 Task: Change the permissions so that all members of my organization can create, edit, and delete workflows.
Action: Mouse moved to (1019, 83)
Screenshot: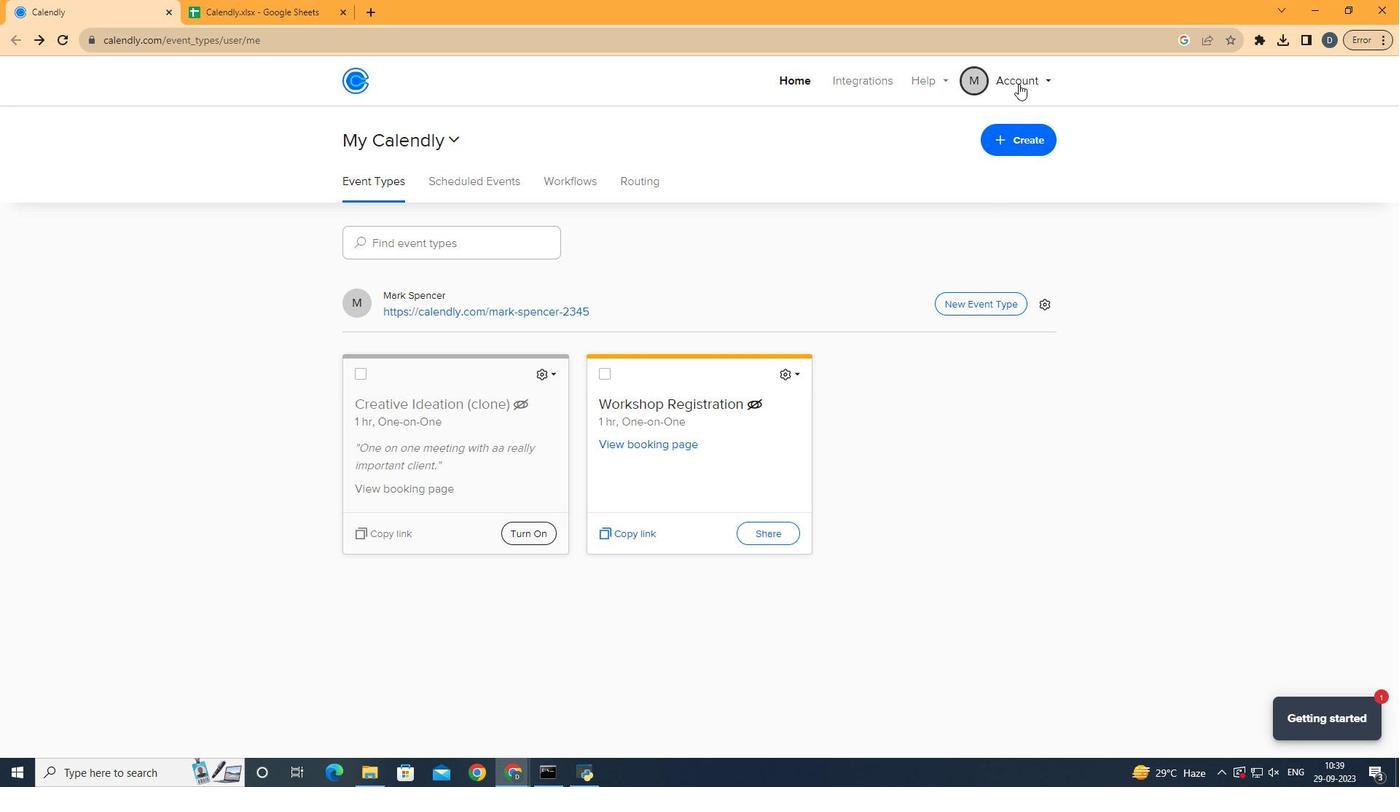 
Action: Mouse pressed left at (1019, 83)
Screenshot: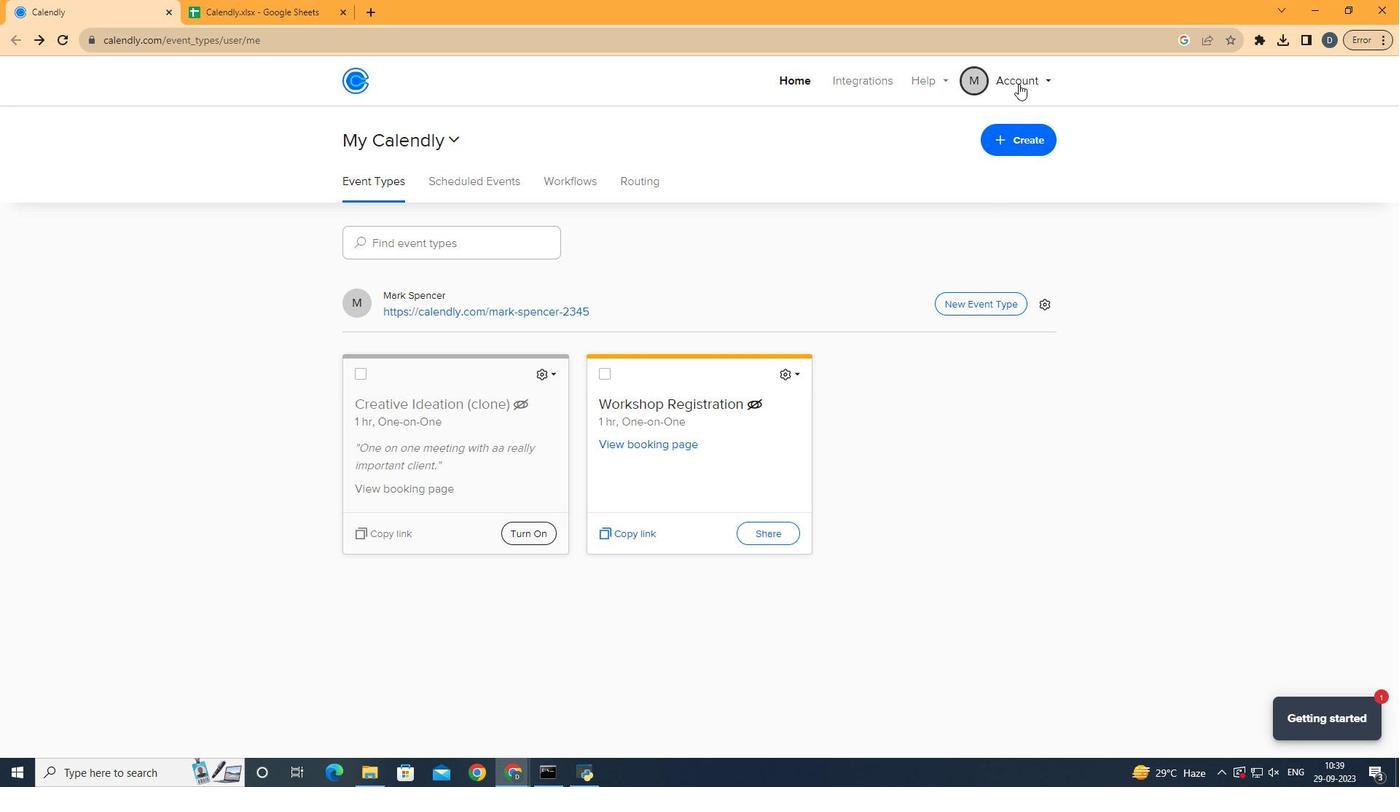 
Action: Mouse moved to (933, 284)
Screenshot: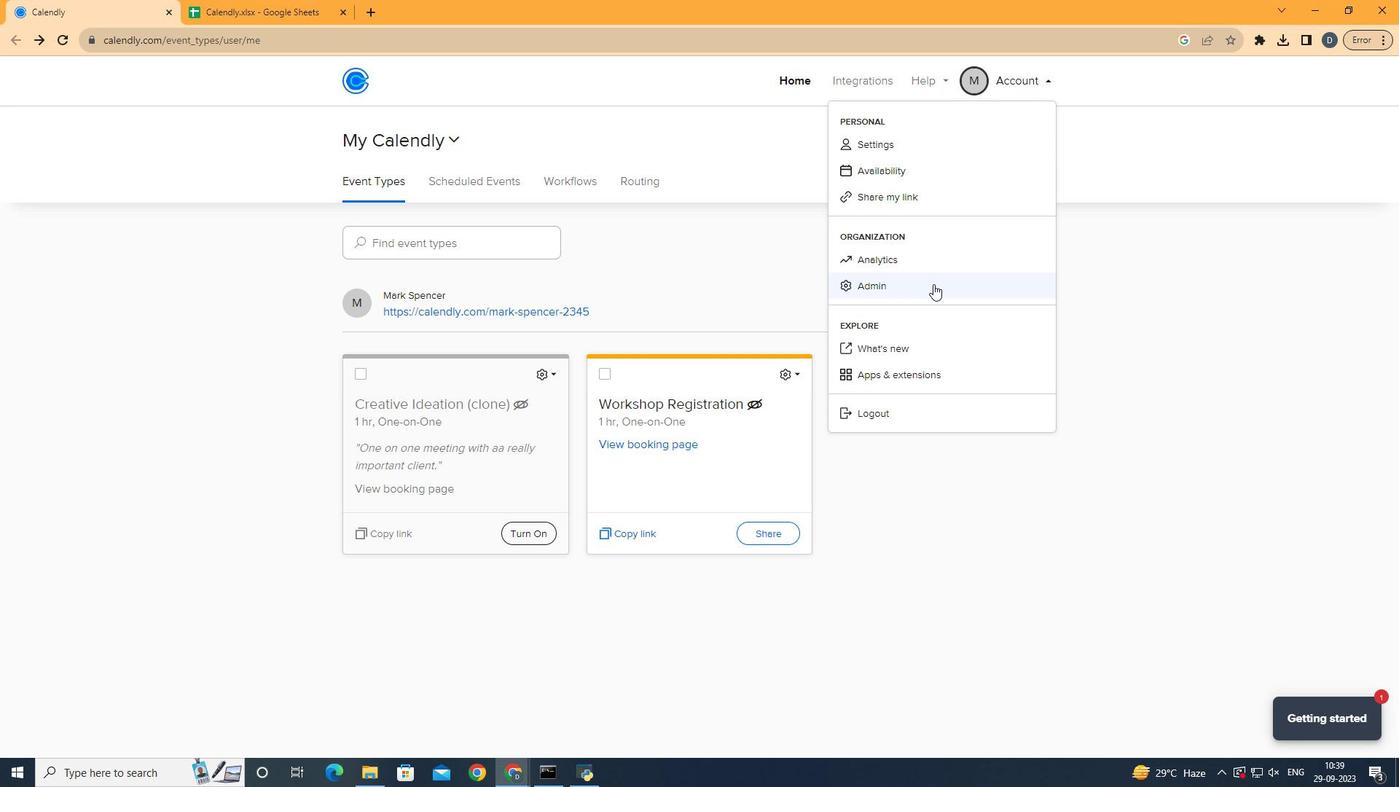 
Action: Mouse pressed left at (933, 284)
Screenshot: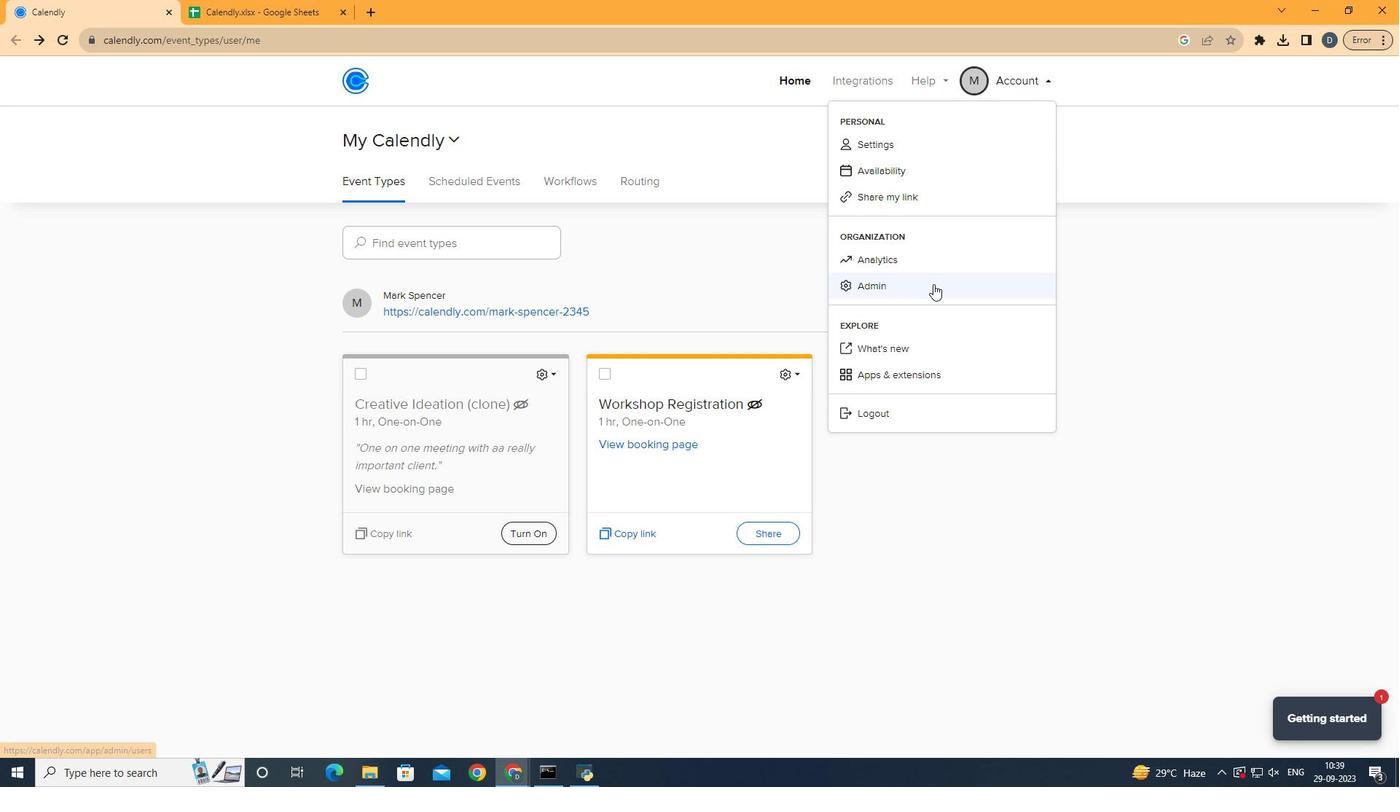 
Action: Mouse moved to (115, 373)
Screenshot: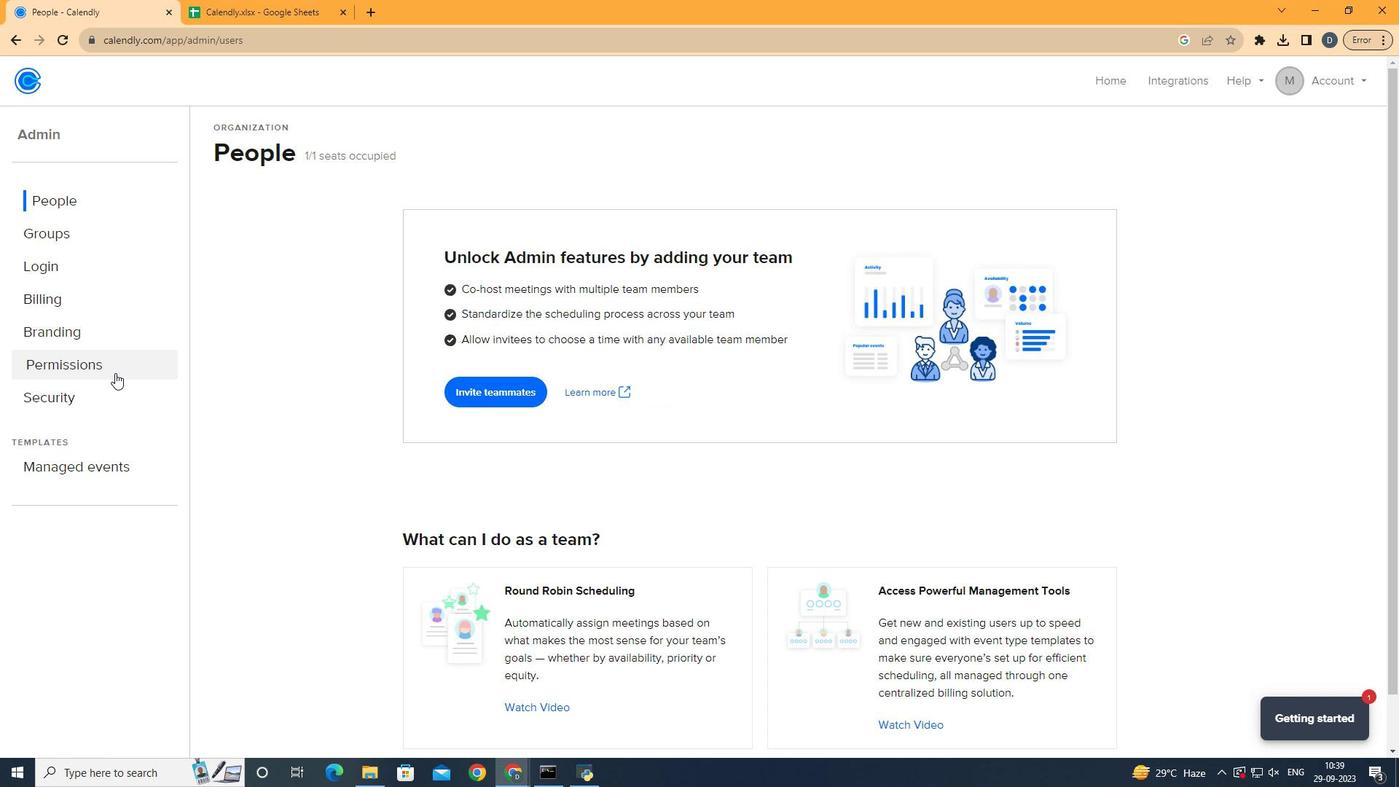 
Action: Mouse pressed left at (115, 373)
Screenshot: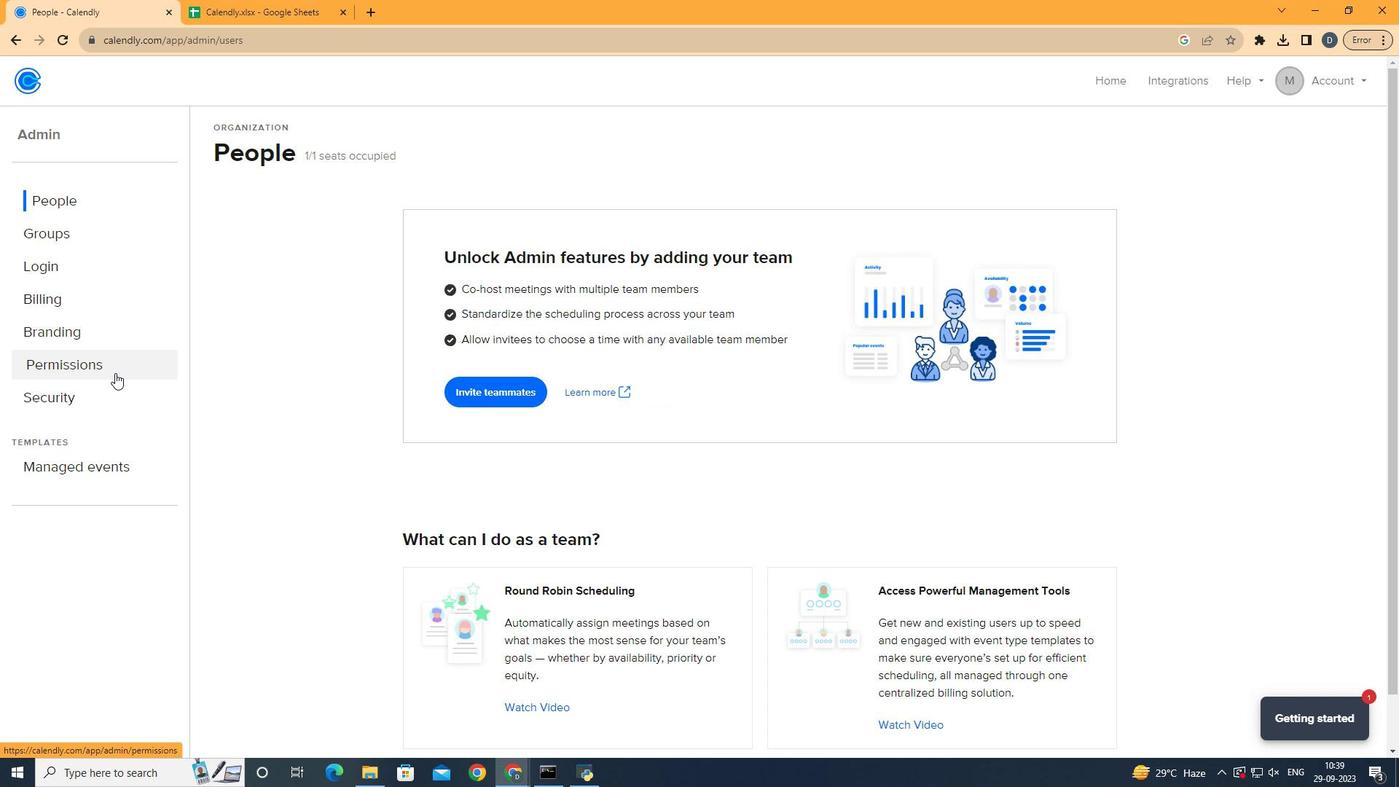 
Action: Mouse moved to (336, 181)
Screenshot: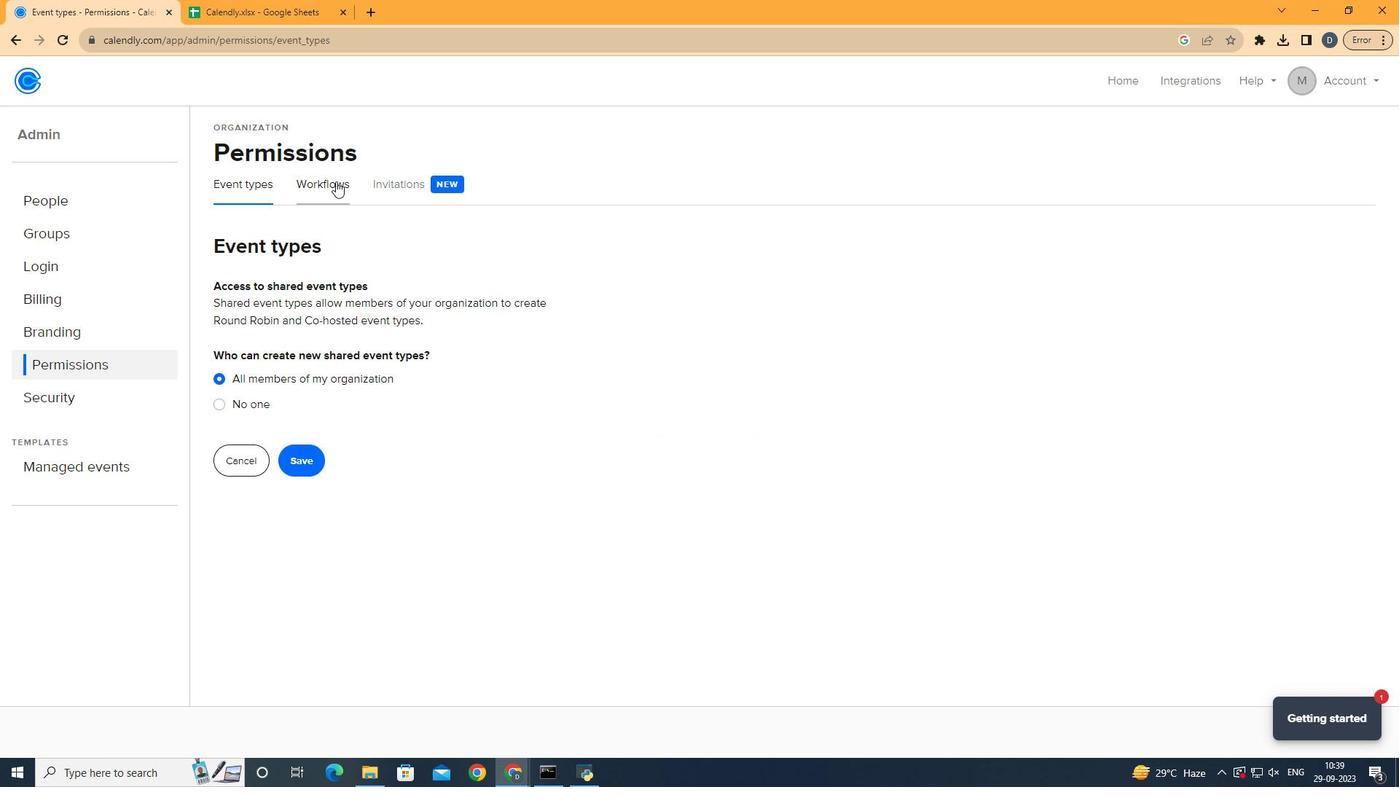 
Action: Mouse pressed left at (336, 181)
Screenshot: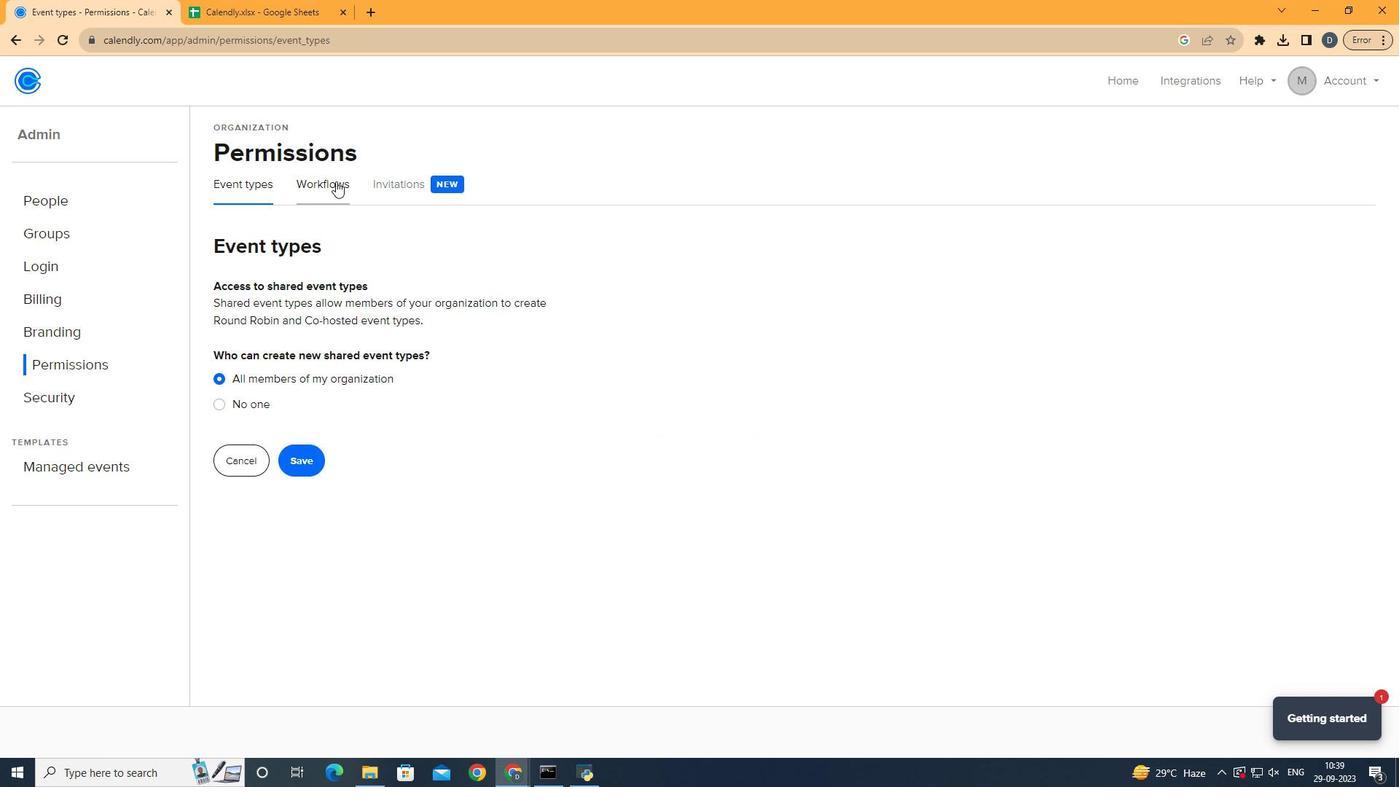 
Action: Mouse moved to (293, 382)
Screenshot: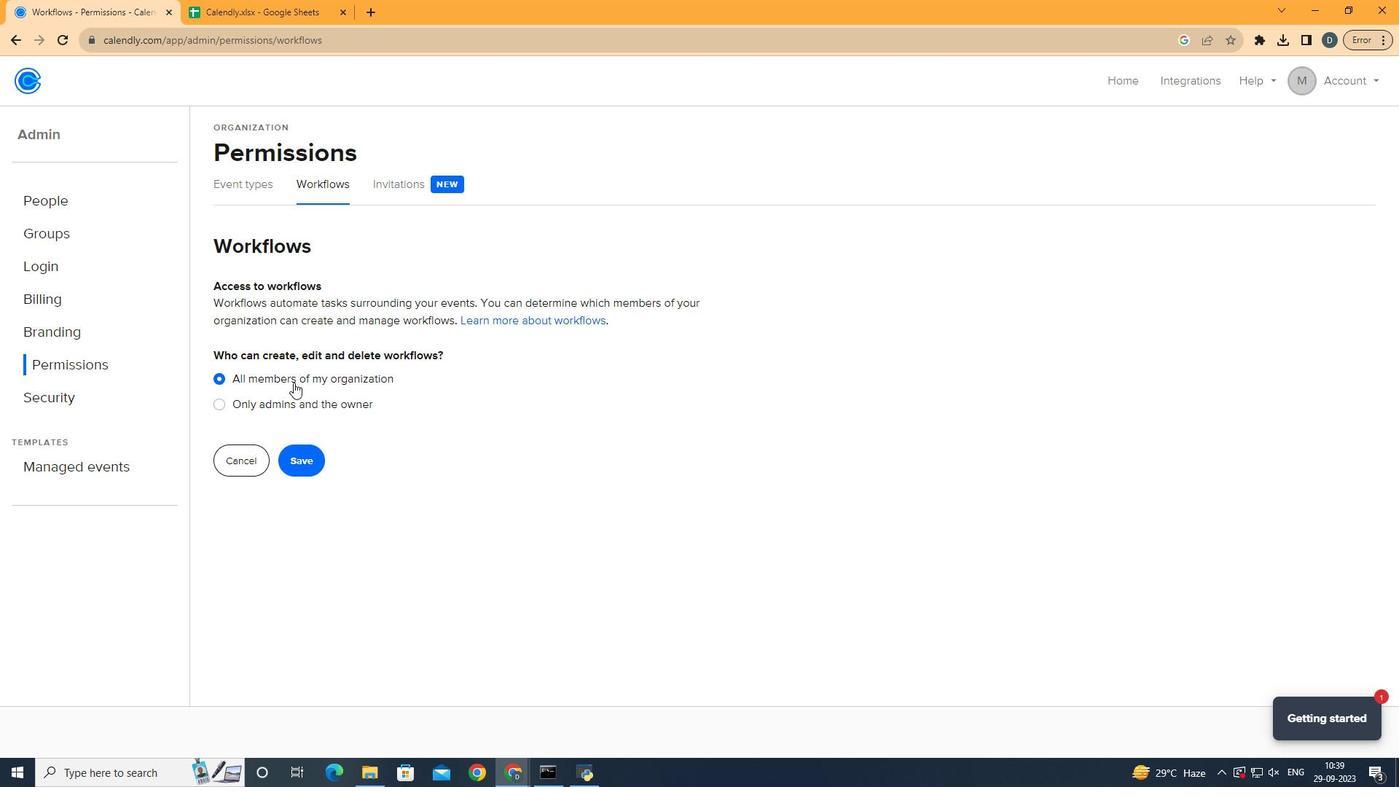 
Action: Mouse pressed left at (293, 382)
Screenshot: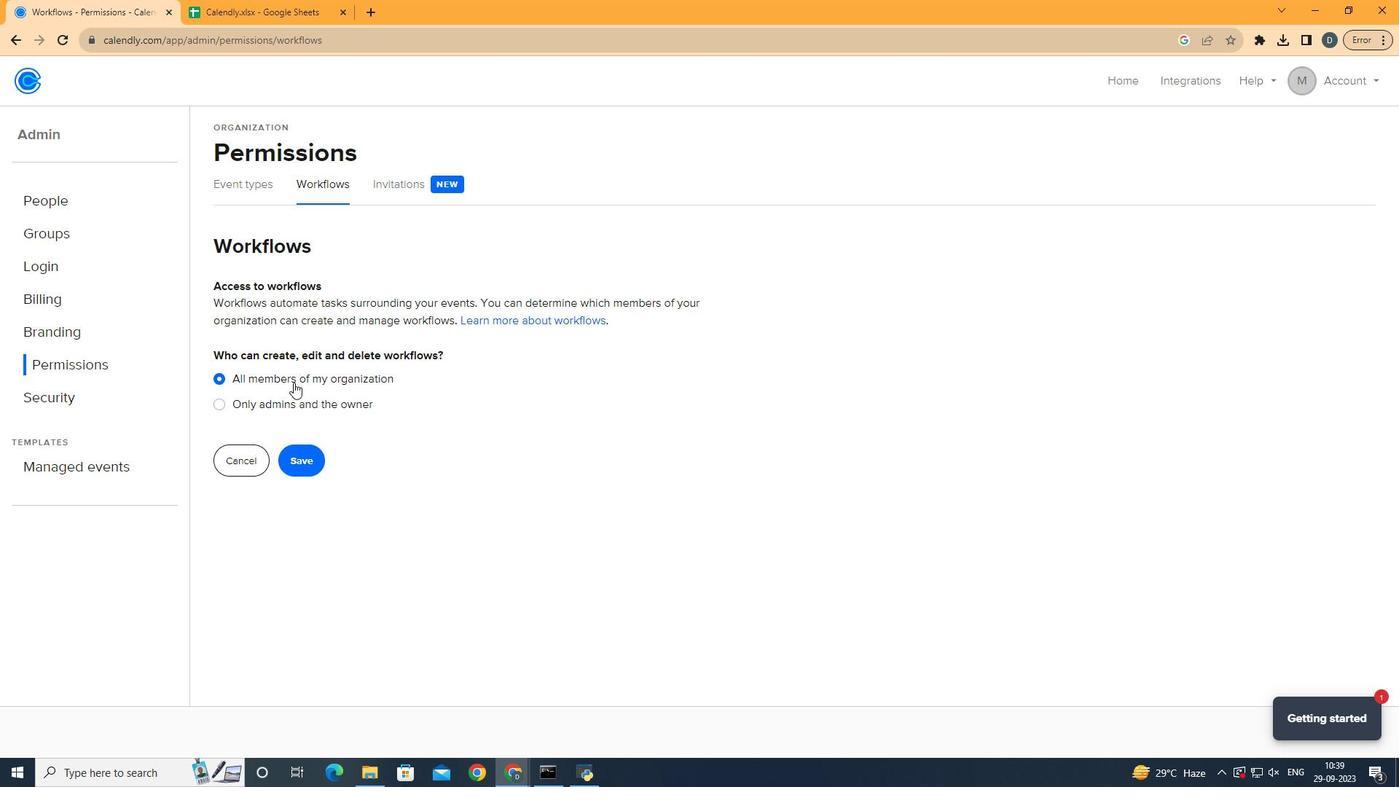 
Action: Mouse moved to (575, 447)
Screenshot: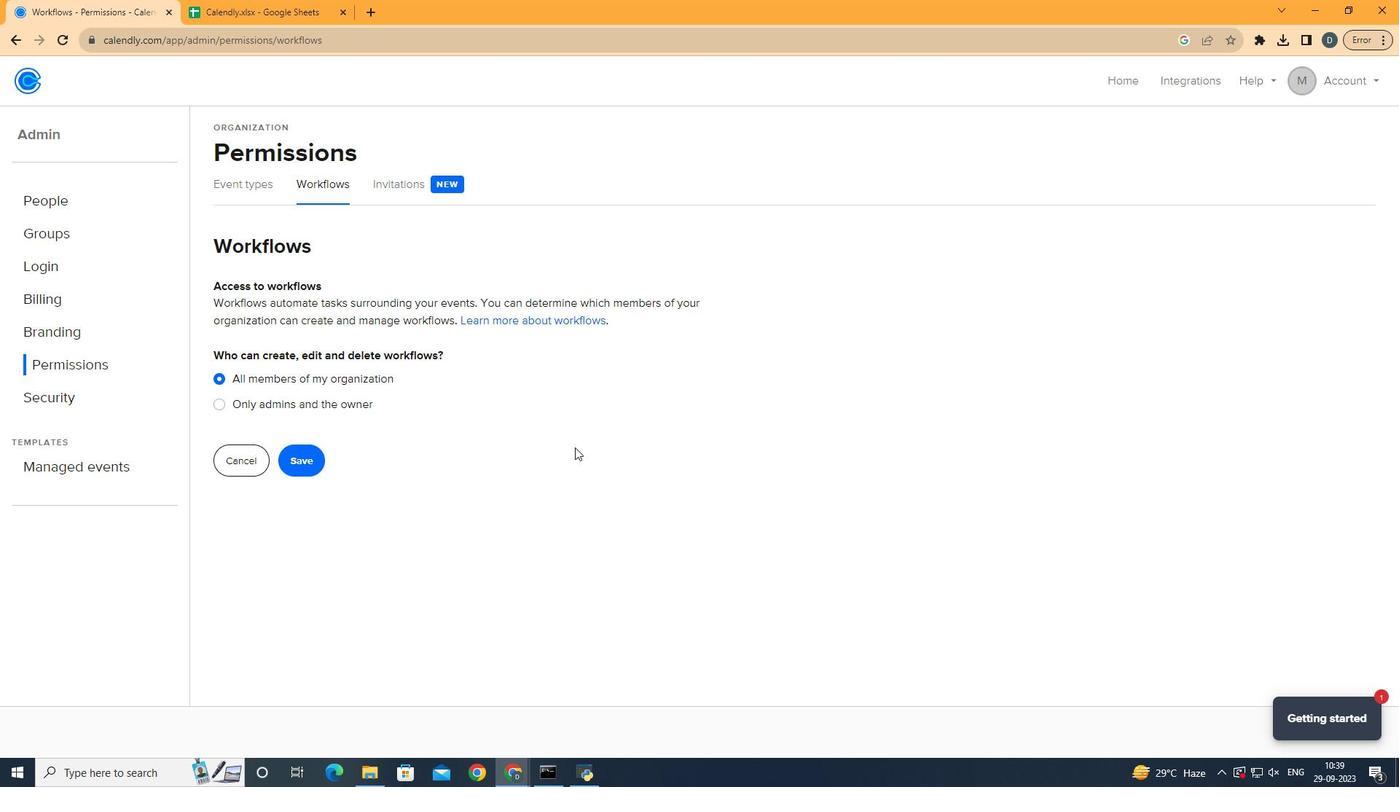 
